 Task: Check the percentage active listings of balcony in the last 3 years.
Action: Mouse moved to (897, 227)
Screenshot: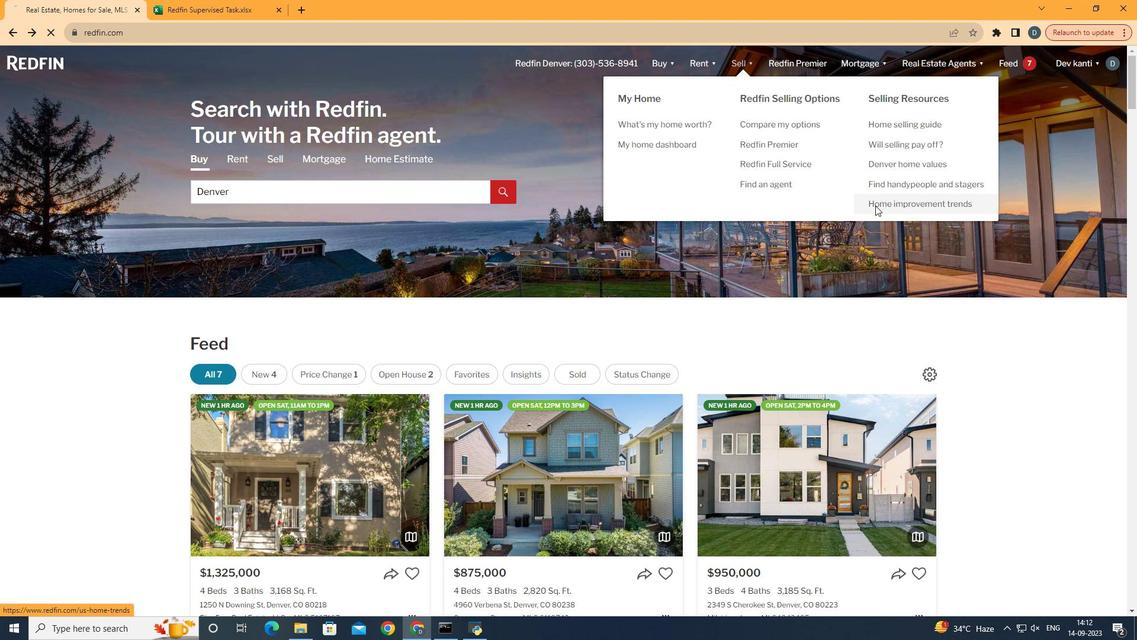 
Action: Mouse pressed left at (897, 227)
Screenshot: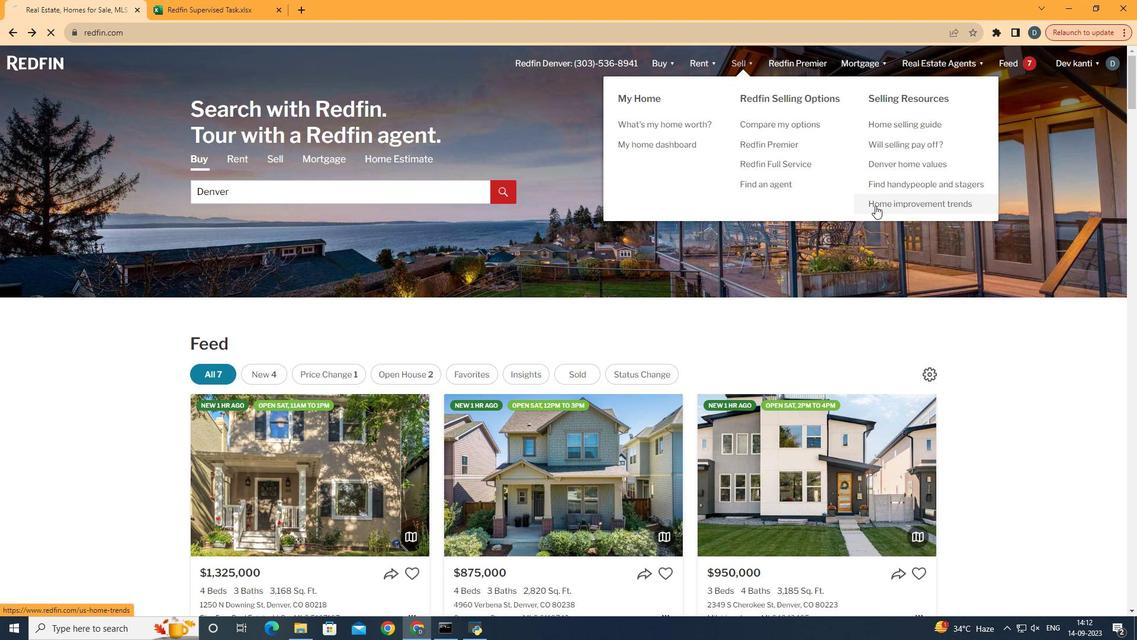 
Action: Mouse moved to (309, 253)
Screenshot: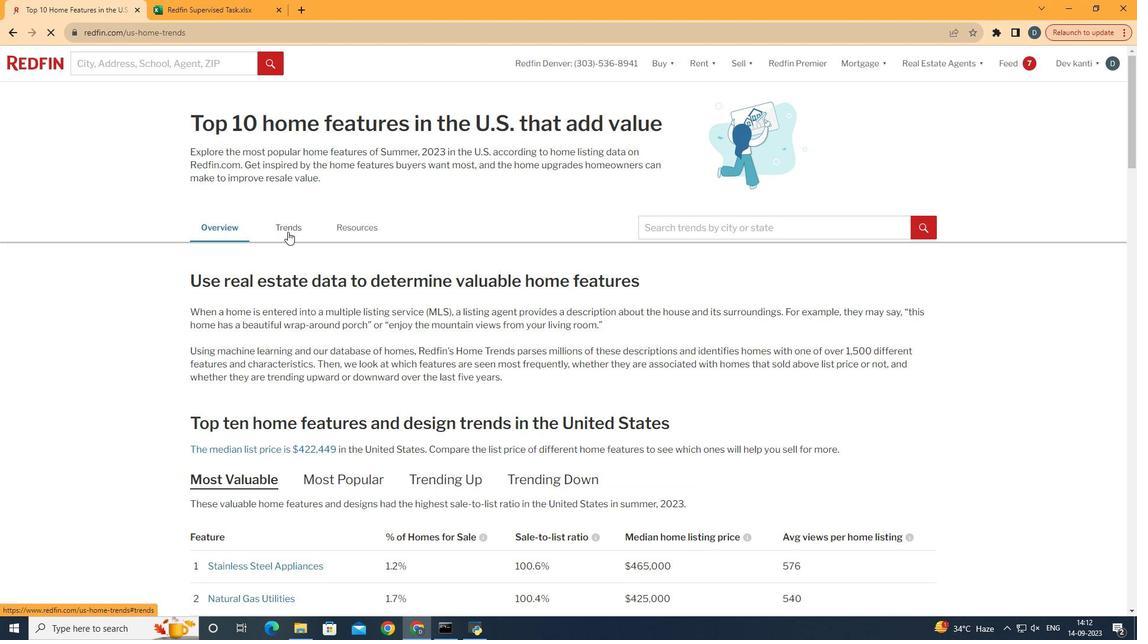 
Action: Mouse pressed left at (309, 253)
Screenshot: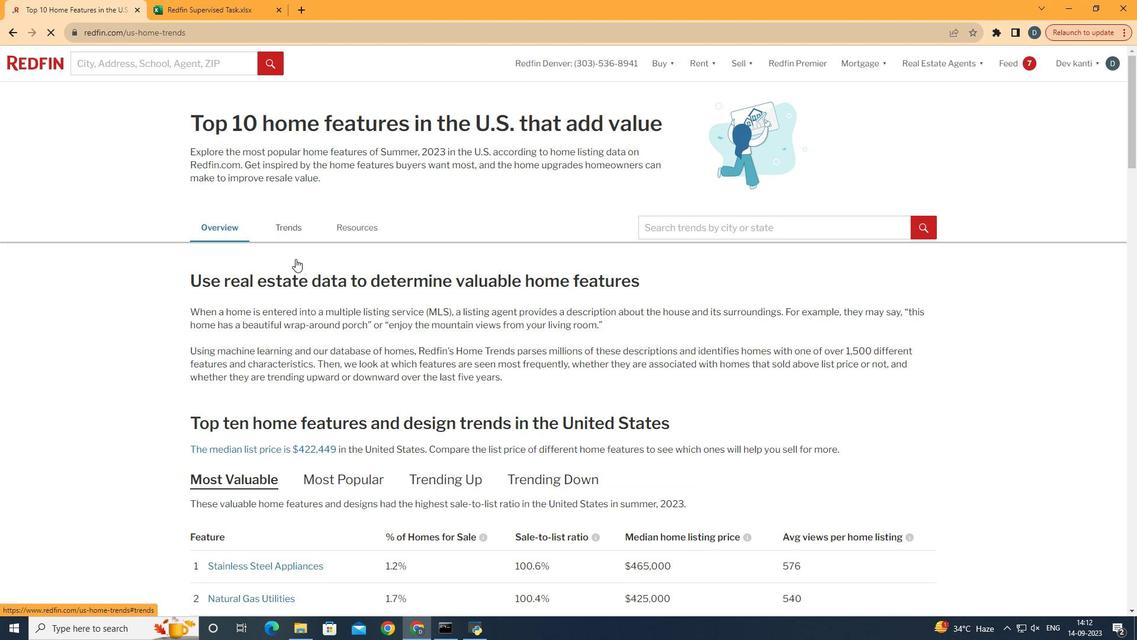 
Action: Mouse moved to (376, 365)
Screenshot: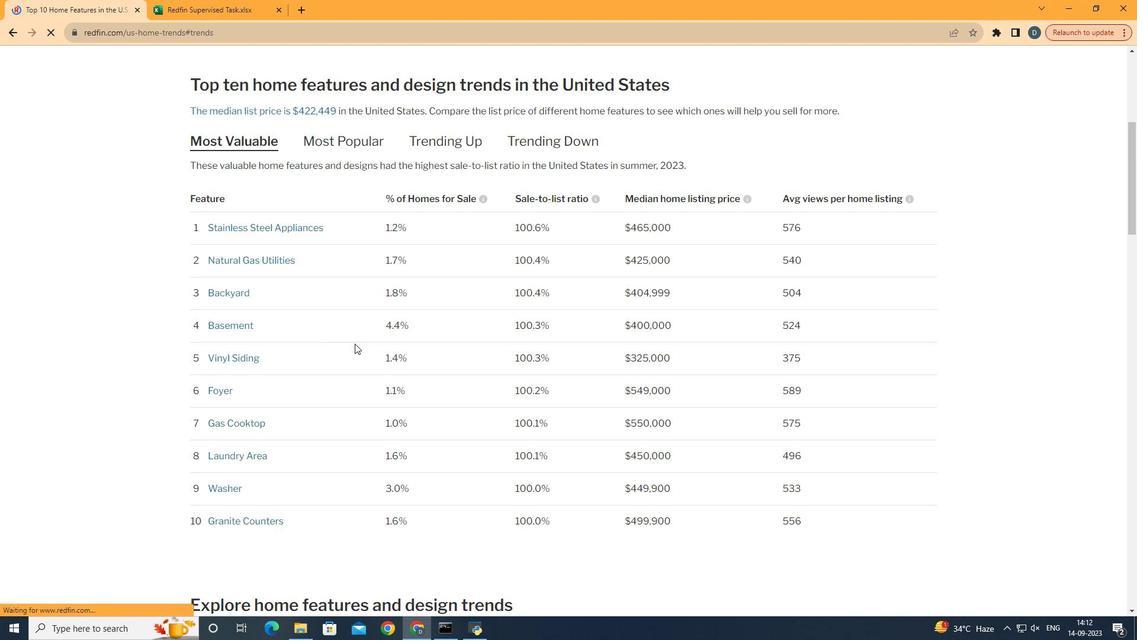 
Action: Mouse scrolled (376, 365) with delta (0, 0)
Screenshot: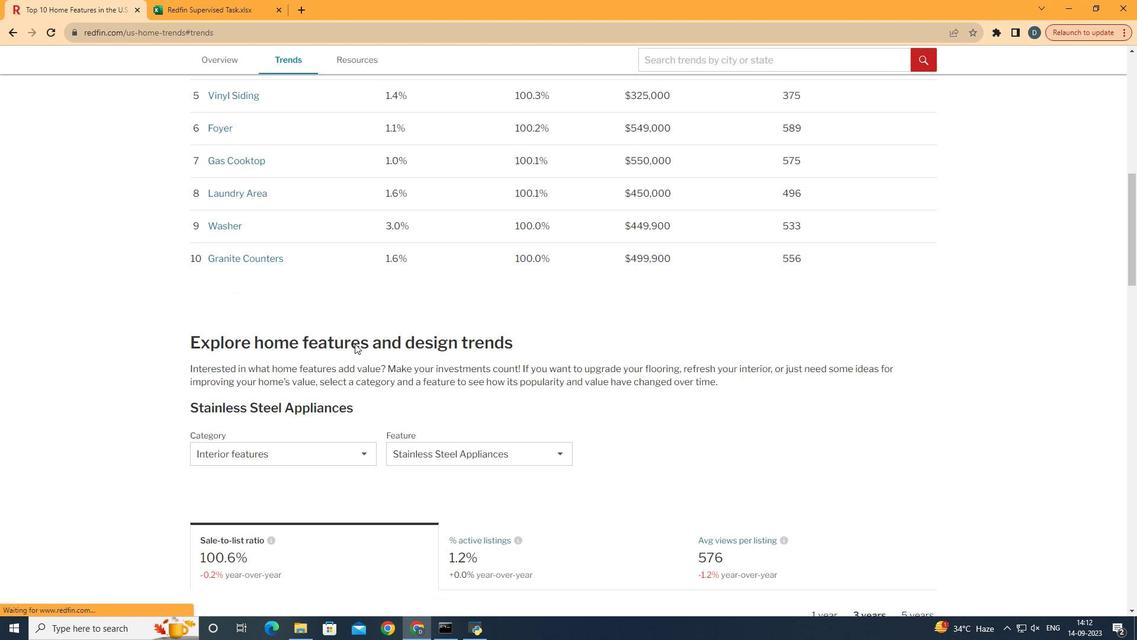 
Action: Mouse scrolled (376, 365) with delta (0, 0)
Screenshot: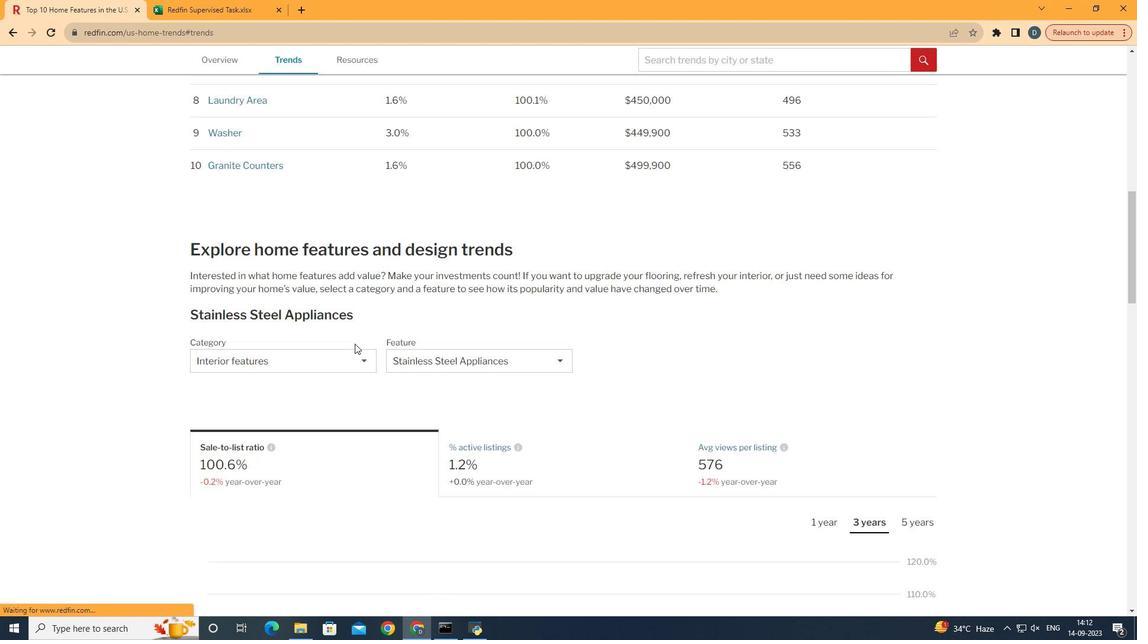 
Action: Mouse scrolled (376, 365) with delta (0, 0)
Screenshot: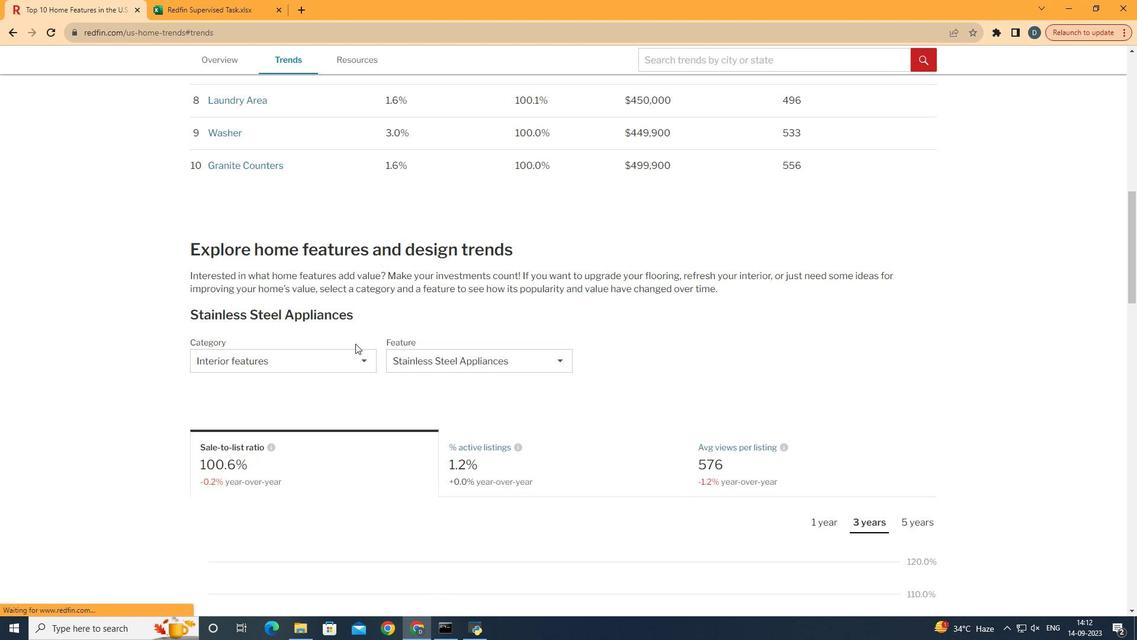 
Action: Mouse scrolled (376, 365) with delta (0, 0)
Screenshot: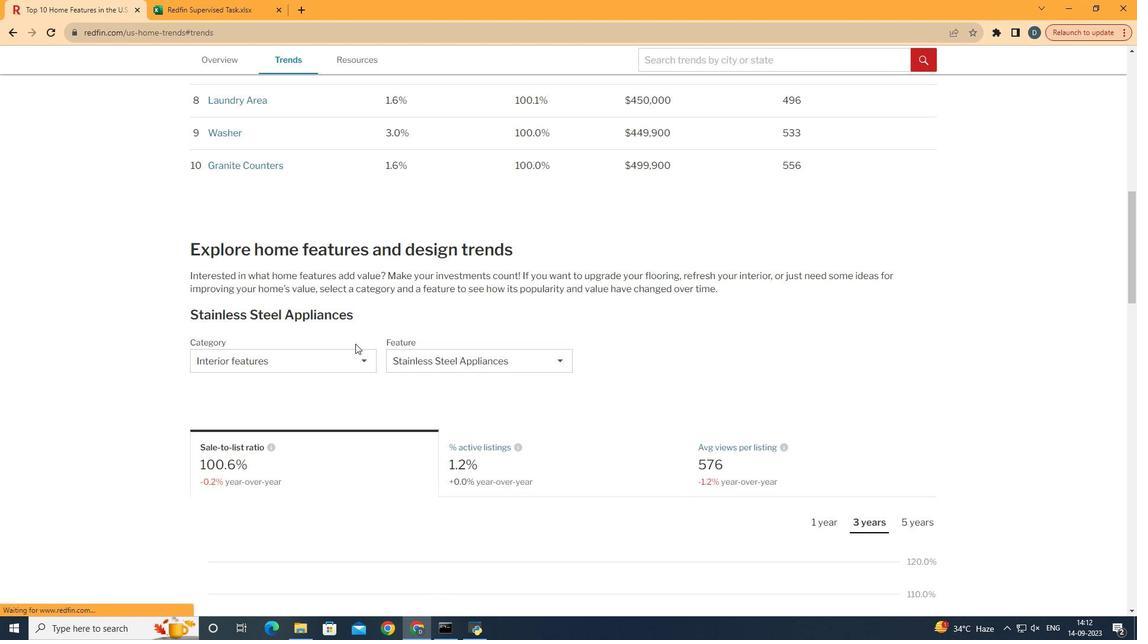 
Action: Mouse scrolled (376, 365) with delta (0, 0)
Screenshot: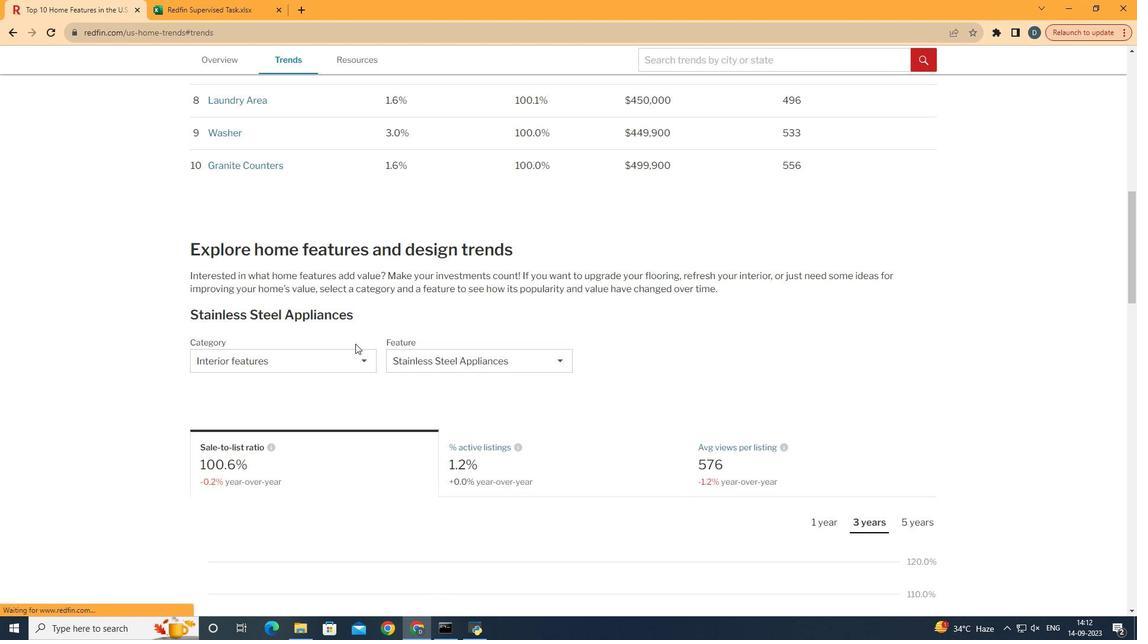 
Action: Mouse scrolled (376, 365) with delta (0, 0)
Screenshot: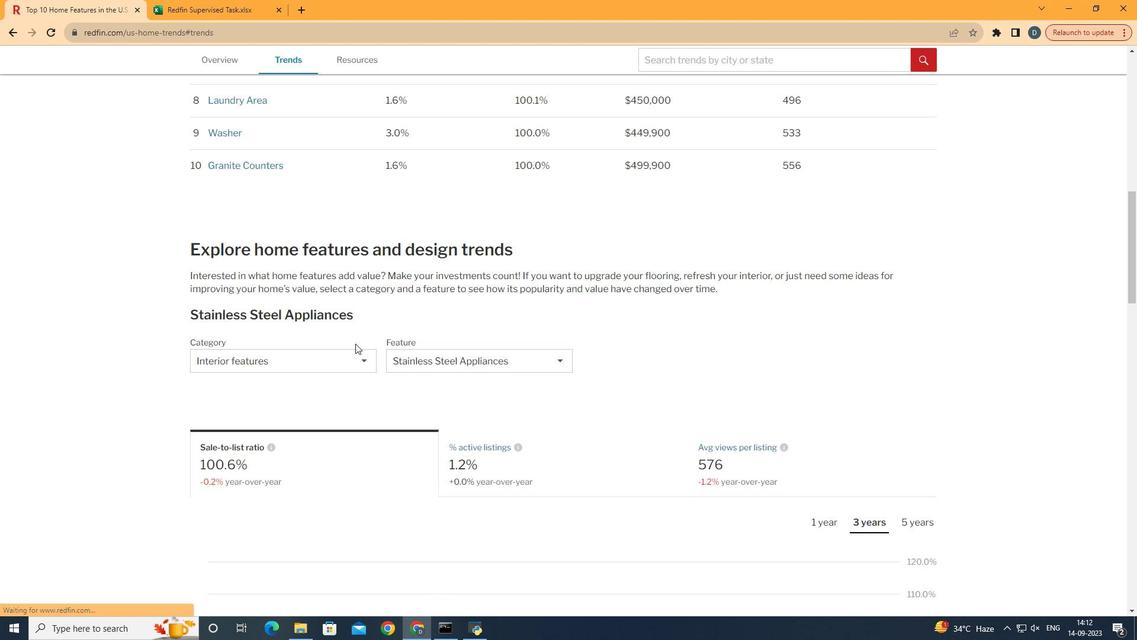 
Action: Mouse moved to (377, 365)
Screenshot: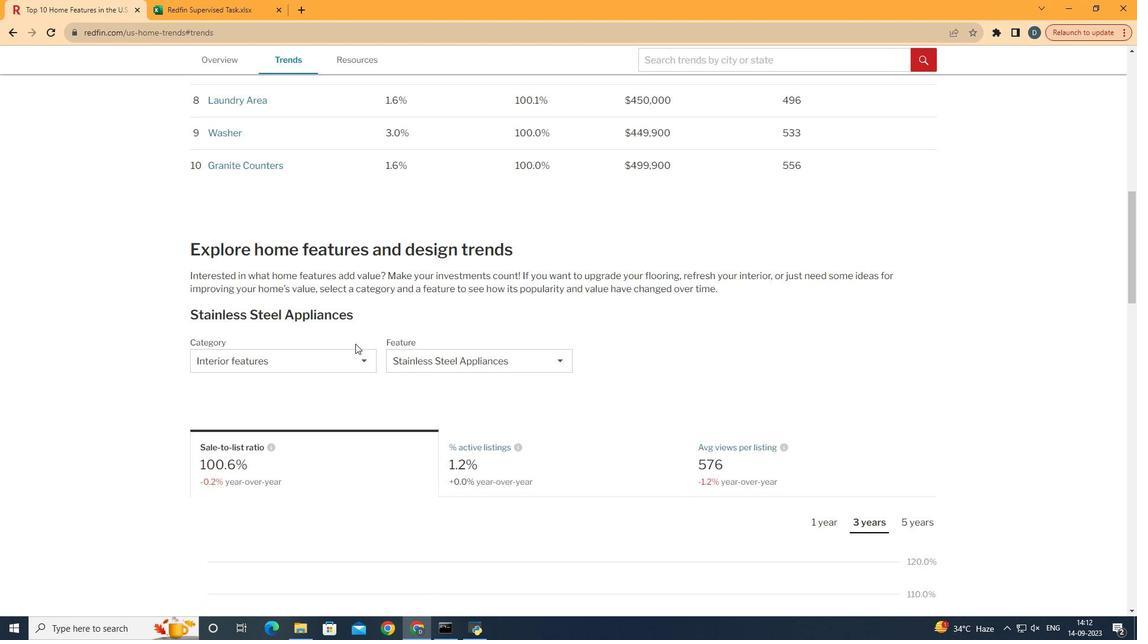 
Action: Mouse scrolled (377, 365) with delta (0, 0)
Screenshot: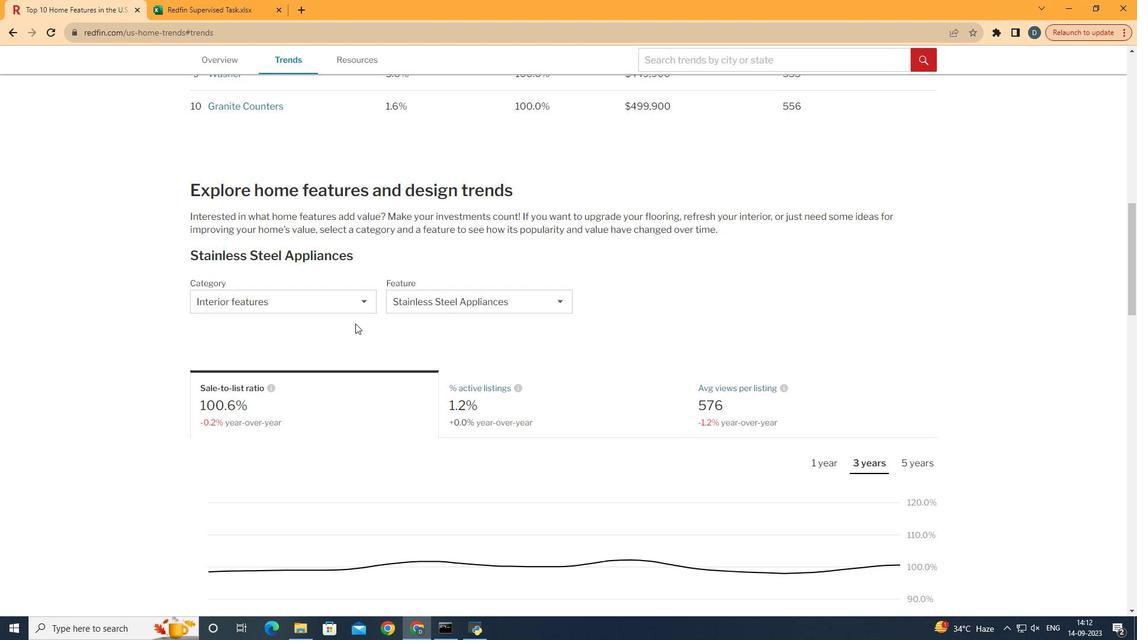
Action: Mouse moved to (384, 331)
Screenshot: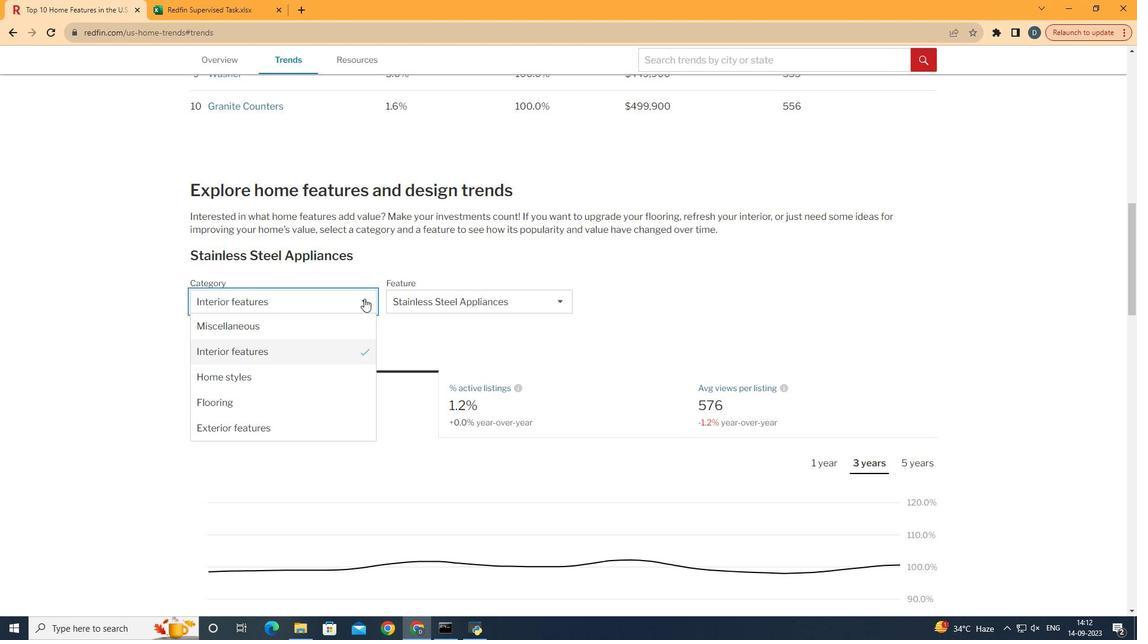 
Action: Mouse pressed left at (384, 331)
Screenshot: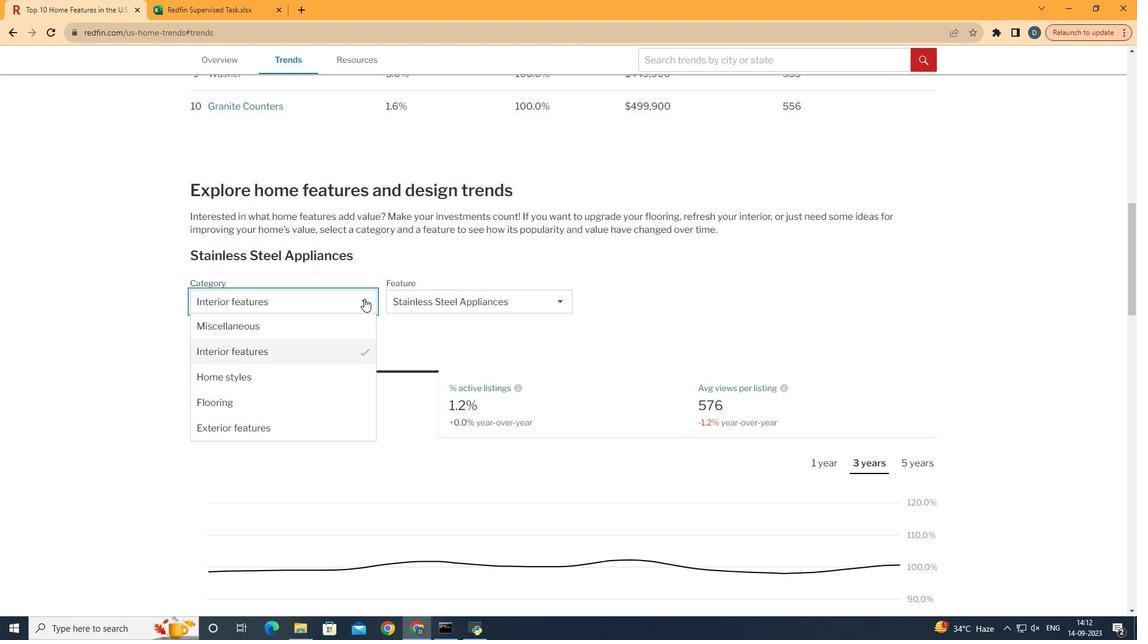 
Action: Mouse moved to (349, 450)
Screenshot: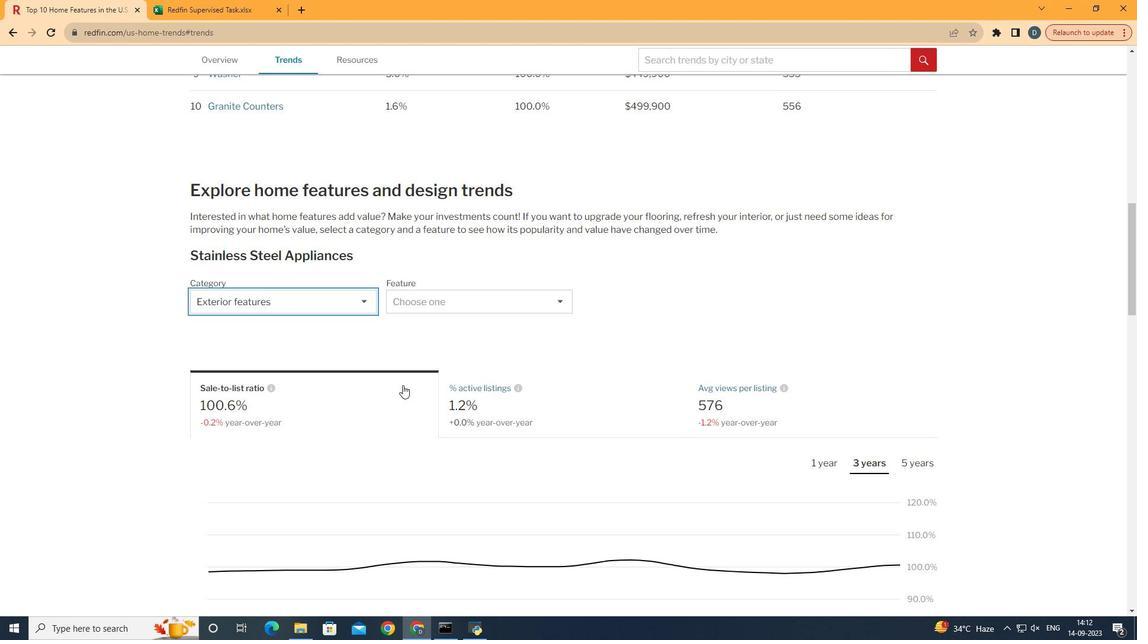 
Action: Mouse pressed left at (349, 450)
Screenshot: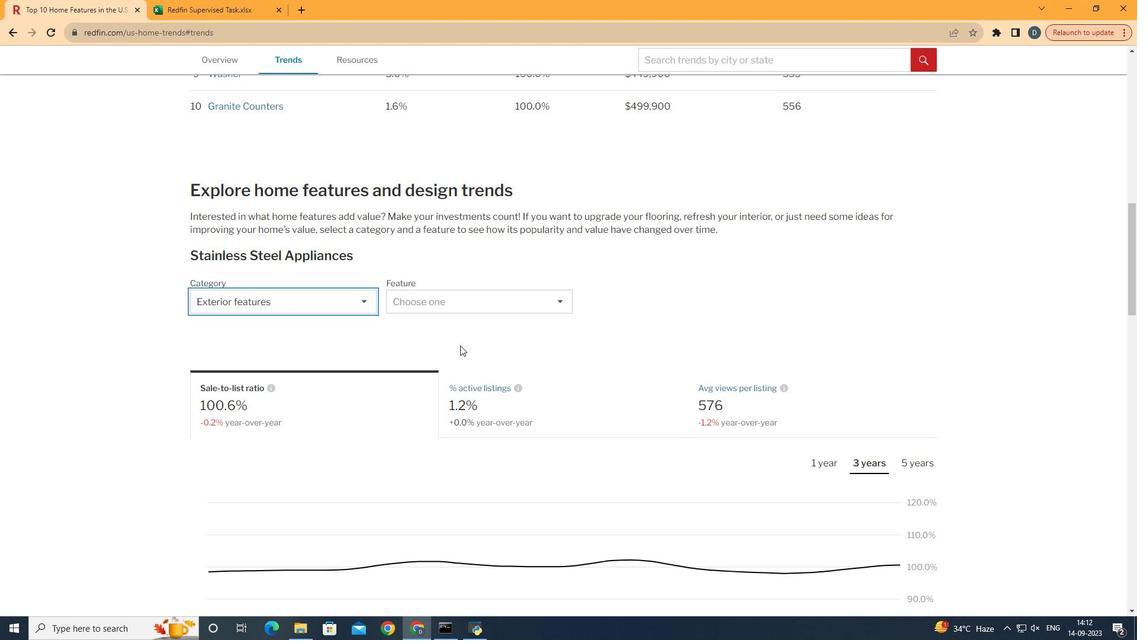 
Action: Mouse moved to (510, 334)
Screenshot: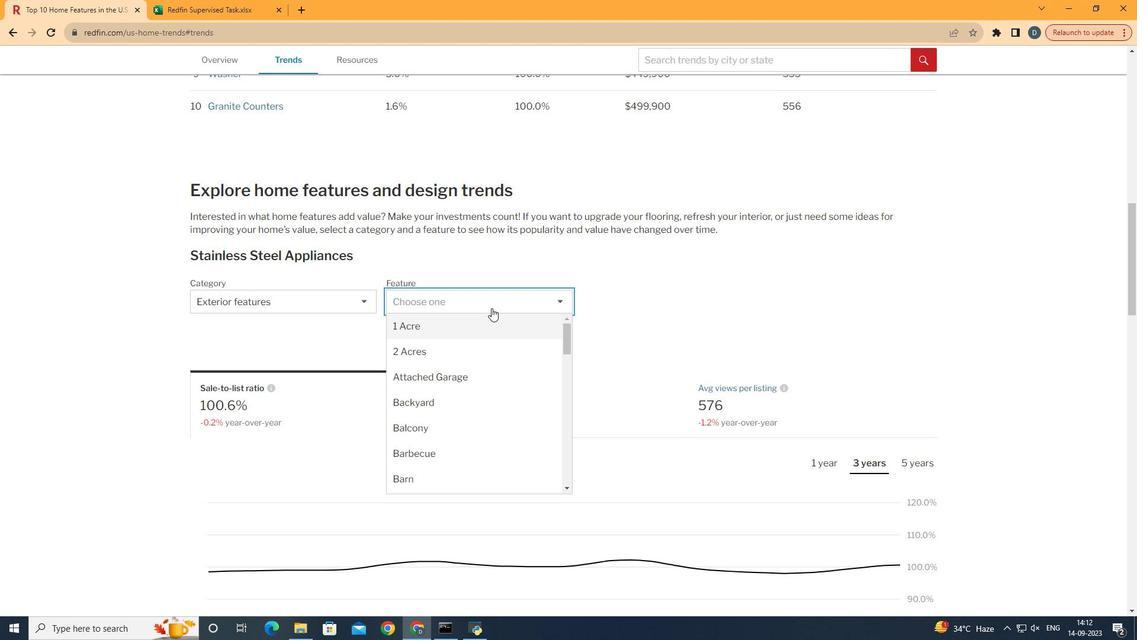 
Action: Mouse pressed left at (510, 334)
Screenshot: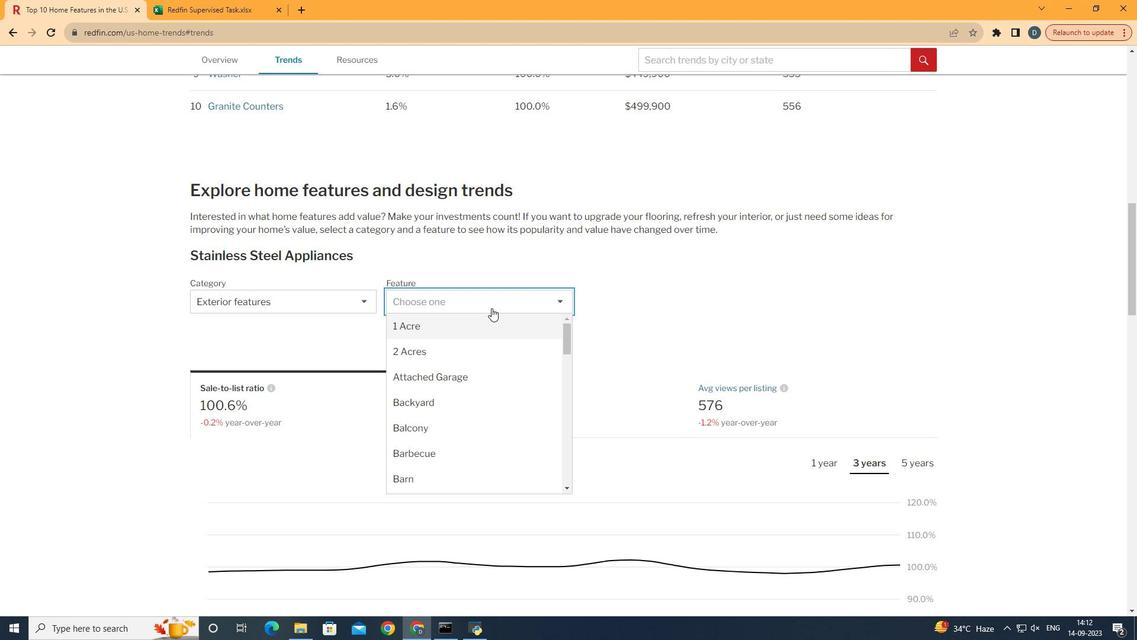 
Action: Mouse moved to (503, 451)
Screenshot: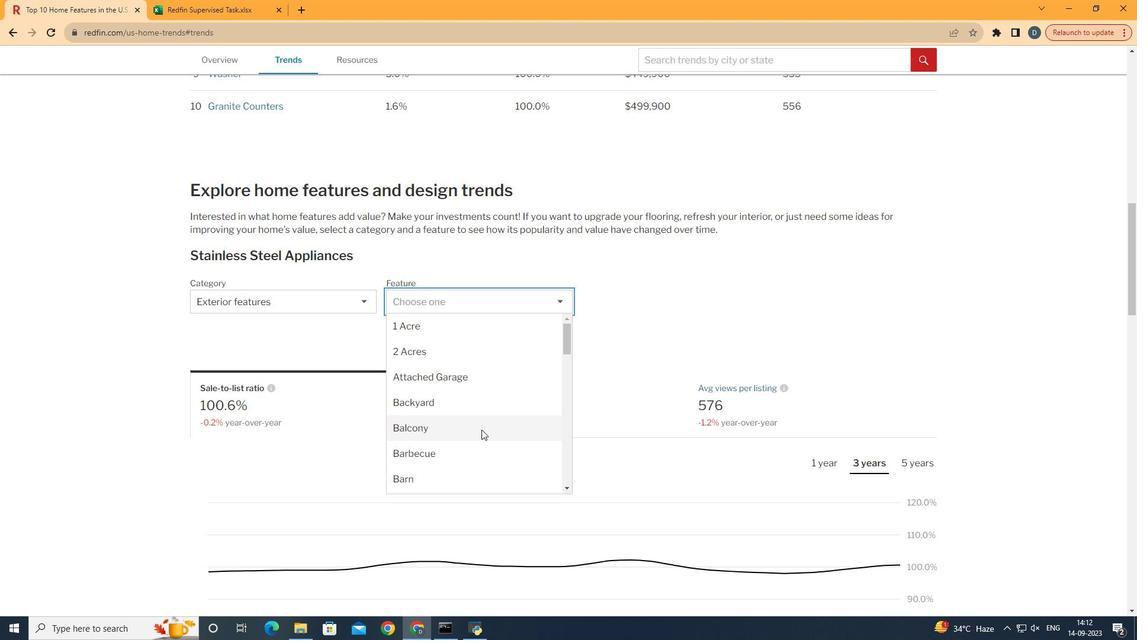 
Action: Mouse pressed left at (503, 451)
Screenshot: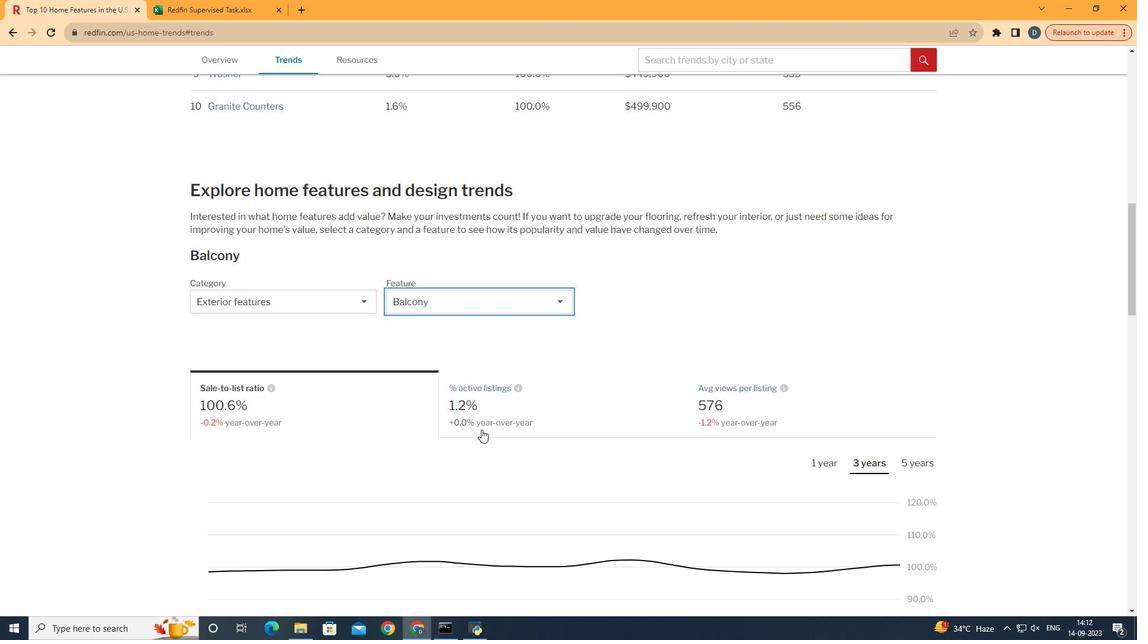 
Action: Mouse moved to (586, 437)
Screenshot: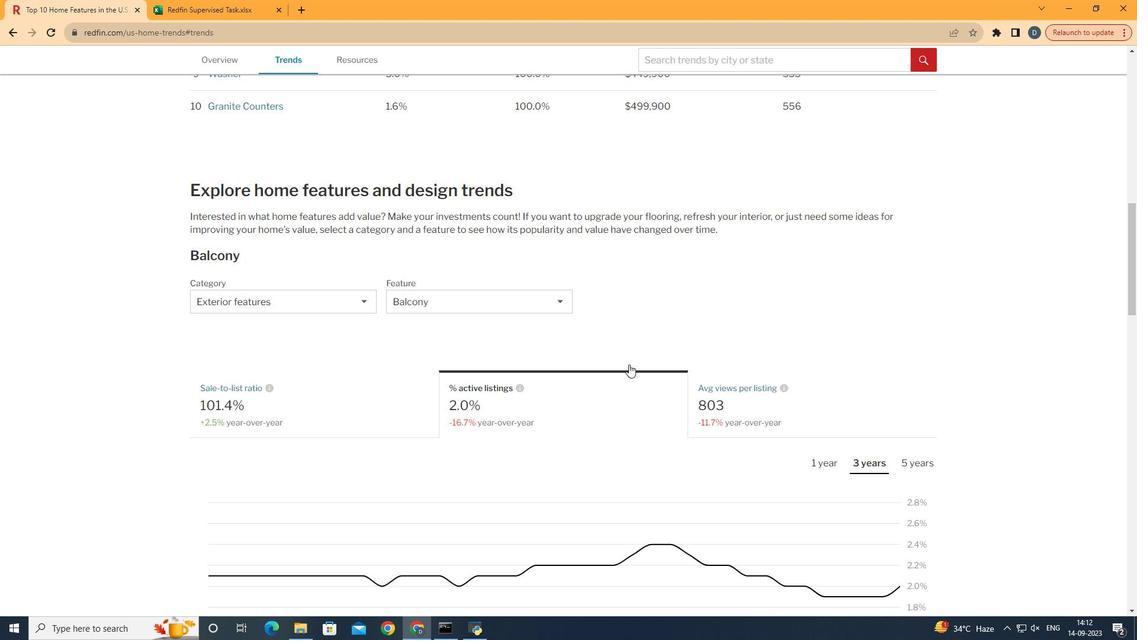 
Action: Mouse pressed left at (586, 437)
Screenshot: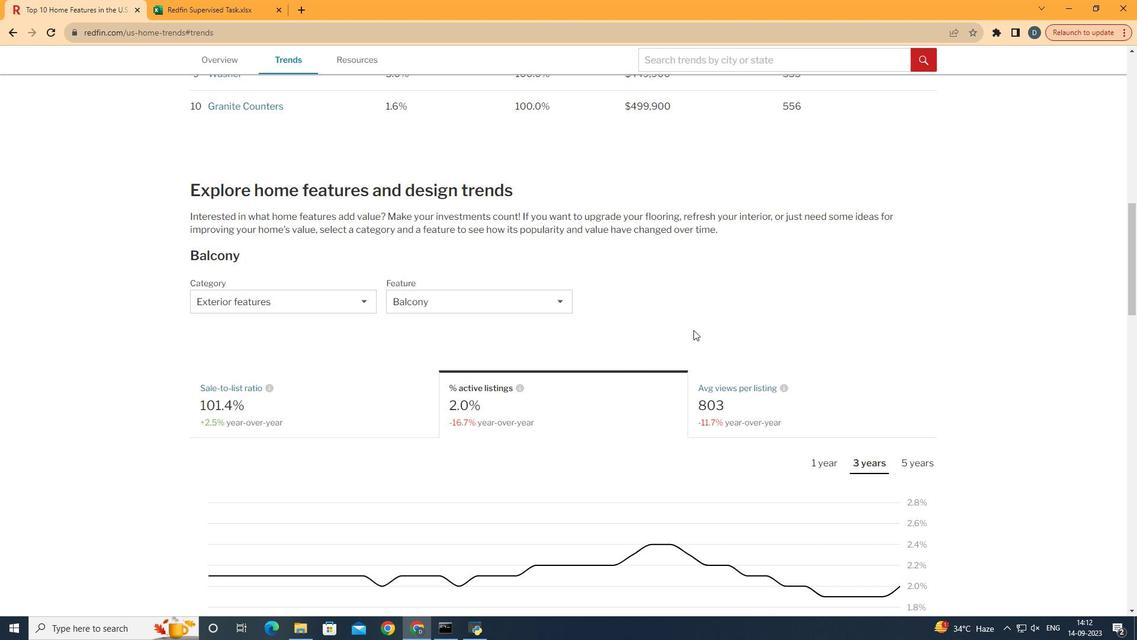 
Action: Mouse moved to (740, 344)
Screenshot: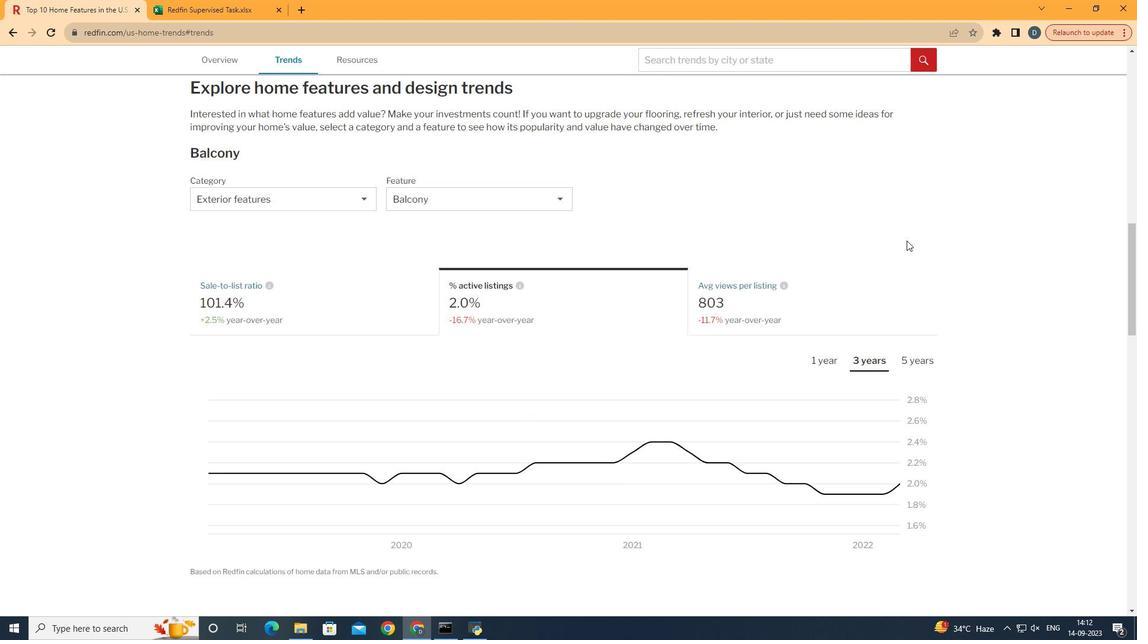 
Action: Mouse scrolled (740, 343) with delta (0, 0)
Screenshot: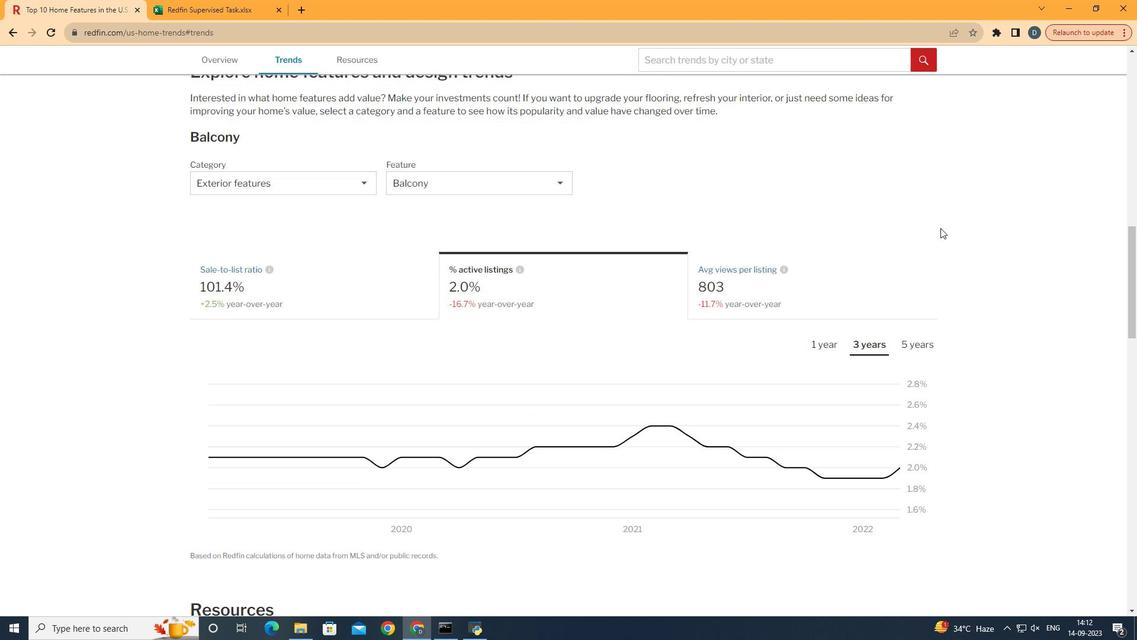 
Action: Mouse moved to (810, 317)
Screenshot: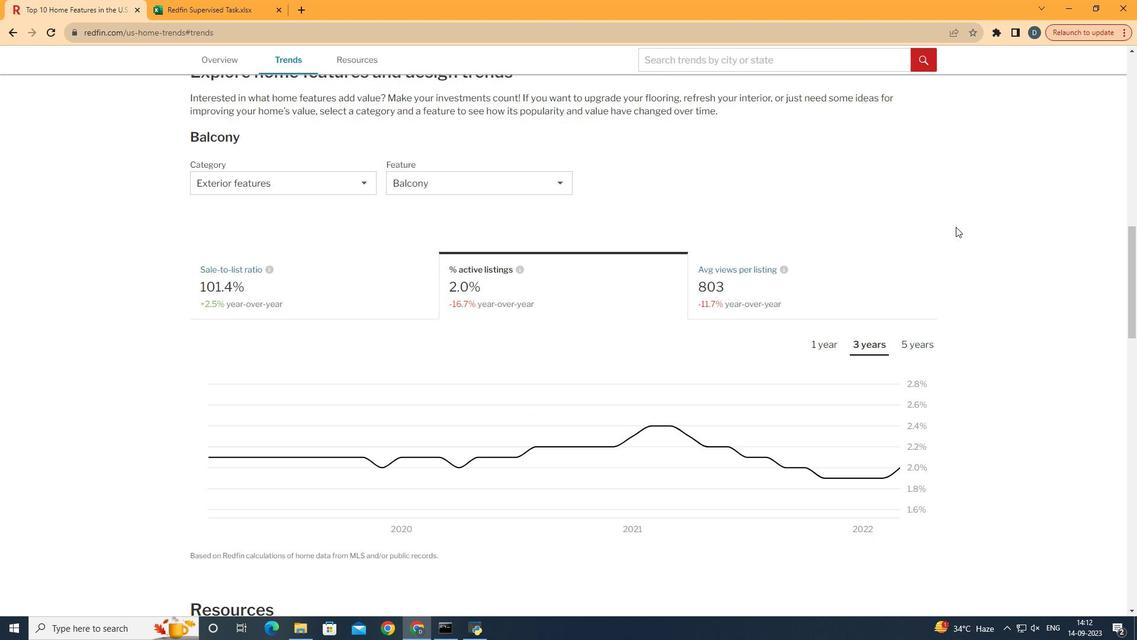 
Action: Mouse scrolled (810, 317) with delta (0, 0)
Screenshot: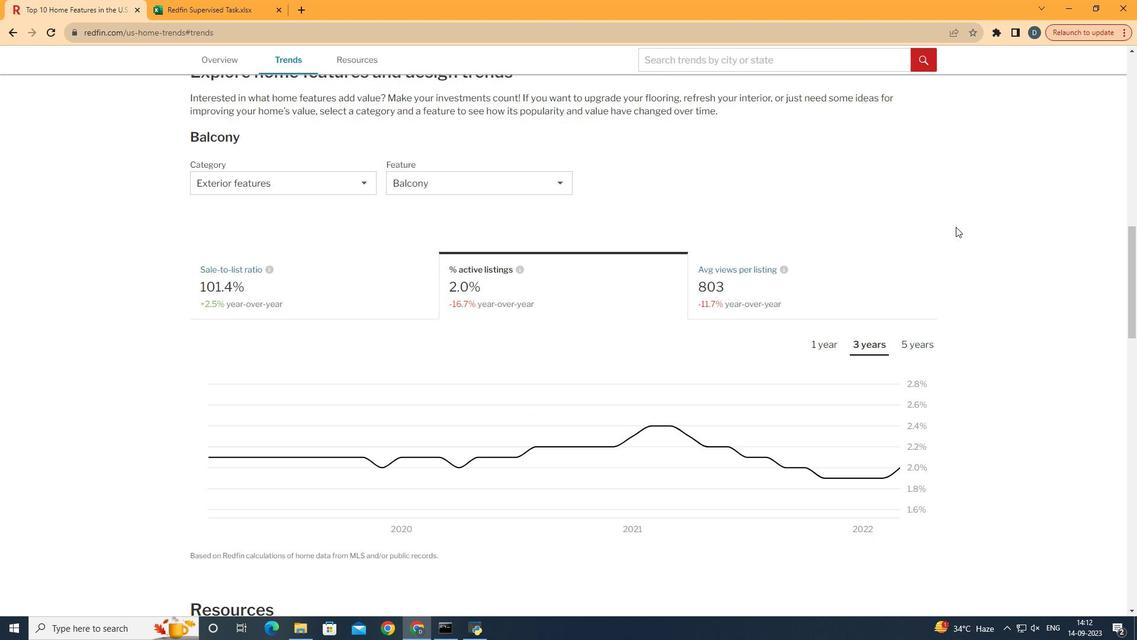 
Action: Mouse moved to (878, 370)
Screenshot: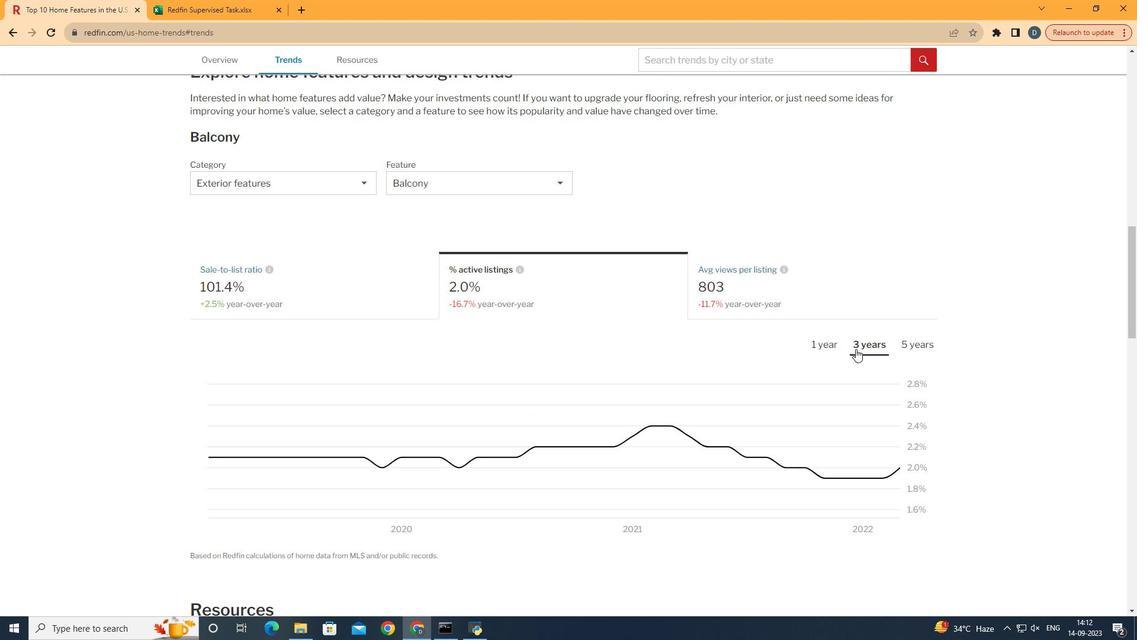 
Action: Mouse pressed left at (878, 370)
Screenshot: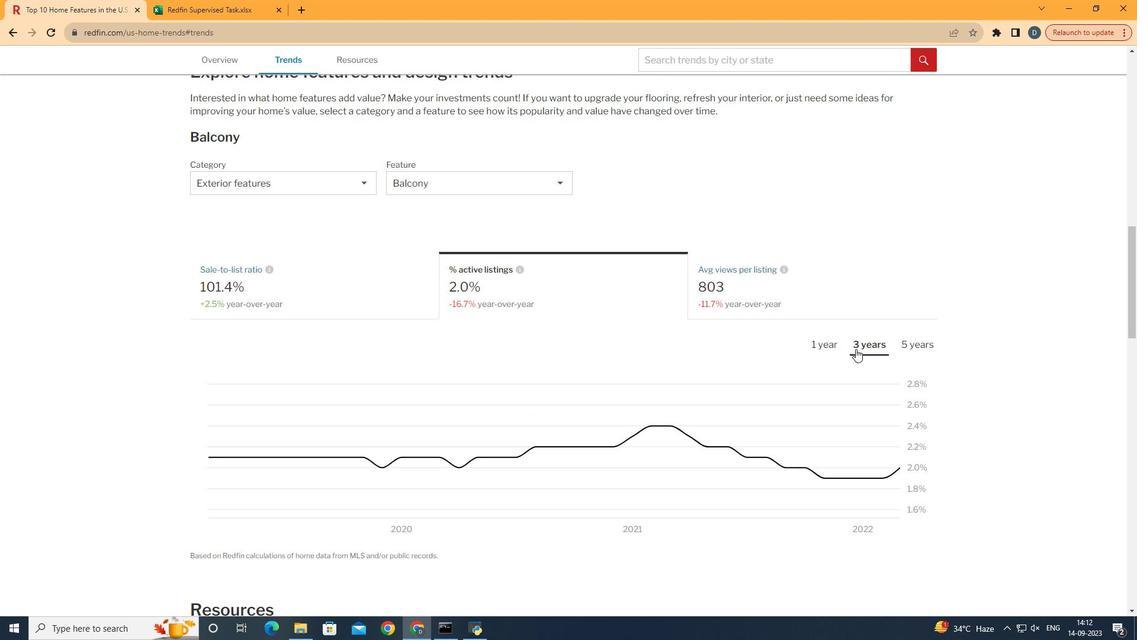 
Action: Mouse moved to (877, 370)
Screenshot: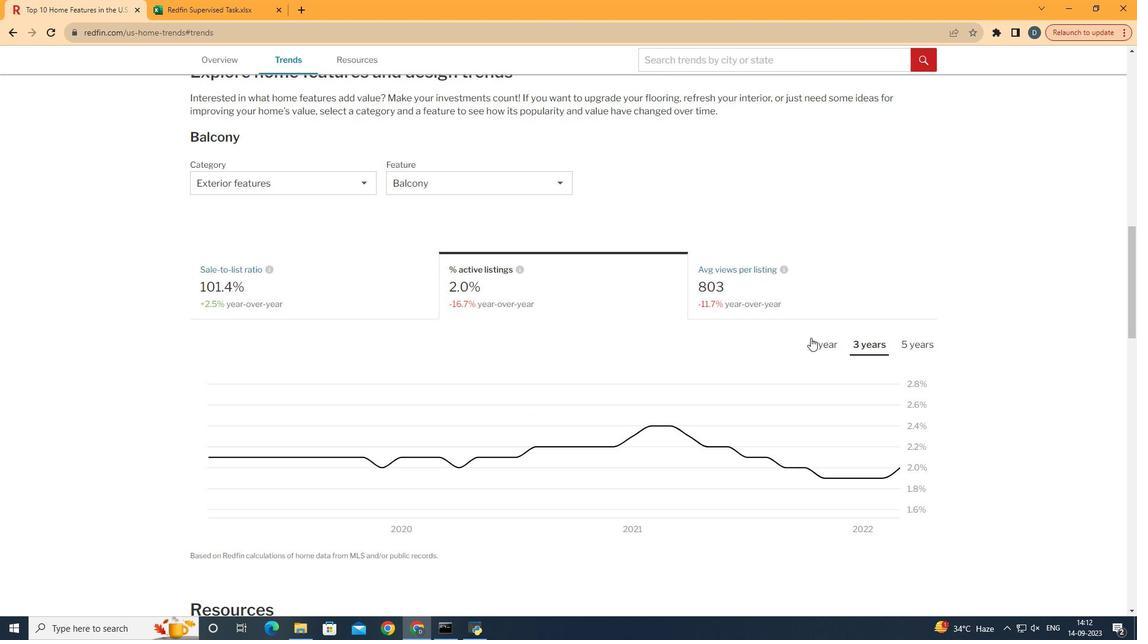 
